 Task: Enable the option "Keep original size" for the mosaic video sub source.
Action: Mouse moved to (97, 9)
Screenshot: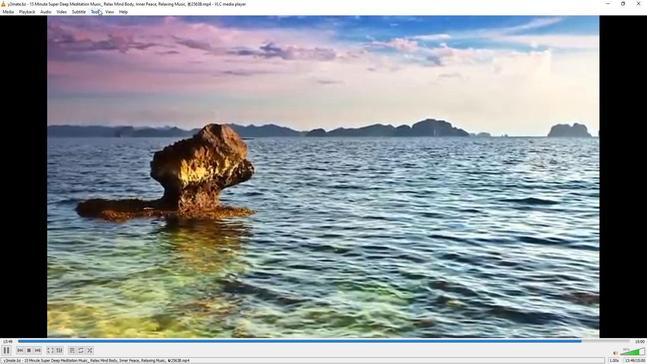 
Action: Mouse pressed left at (97, 9)
Screenshot: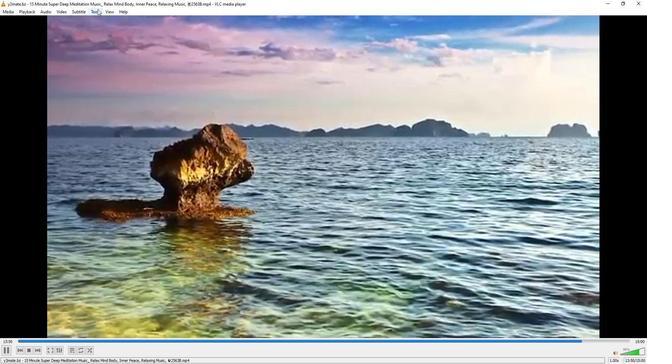 
Action: Mouse moved to (110, 91)
Screenshot: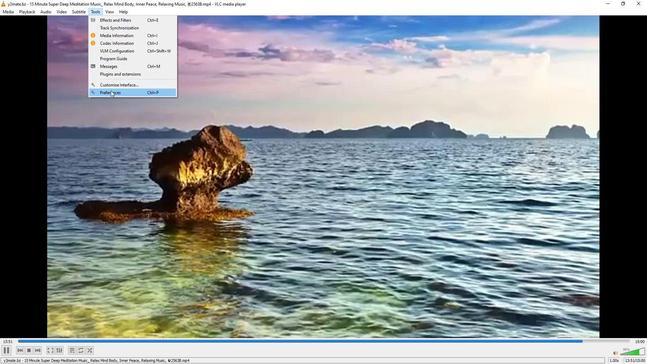 
Action: Mouse pressed left at (110, 91)
Screenshot: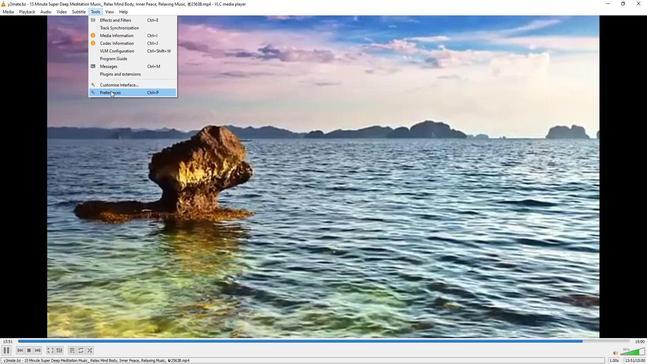 
Action: Mouse moved to (211, 296)
Screenshot: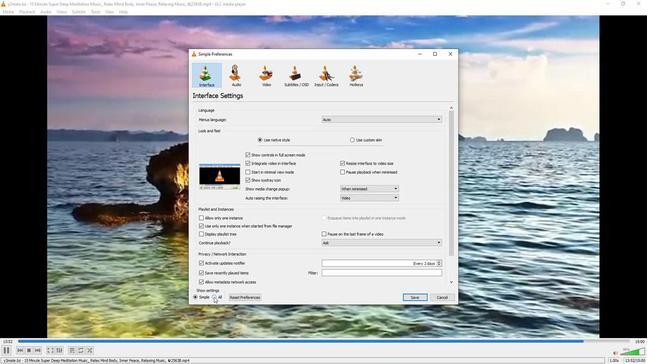 
Action: Mouse pressed left at (211, 296)
Screenshot: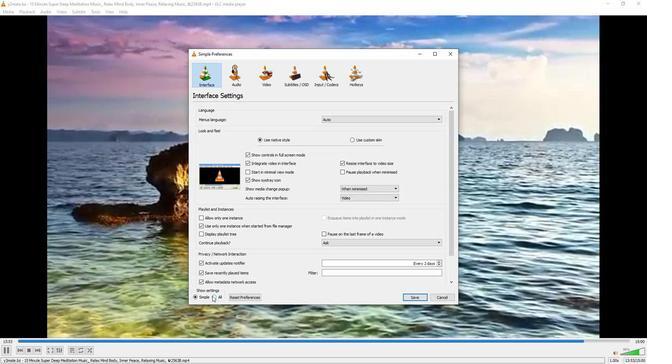
Action: Mouse moved to (205, 233)
Screenshot: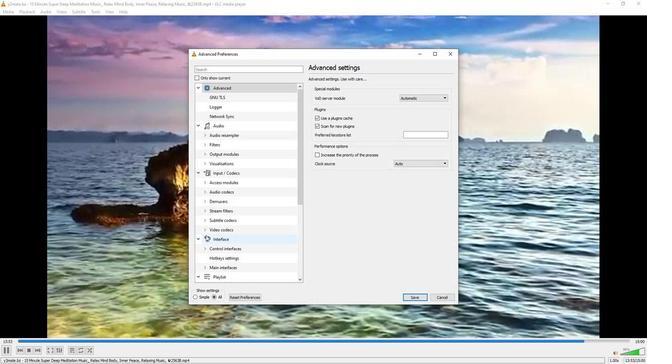 
Action: Mouse scrolled (205, 233) with delta (0, 0)
Screenshot: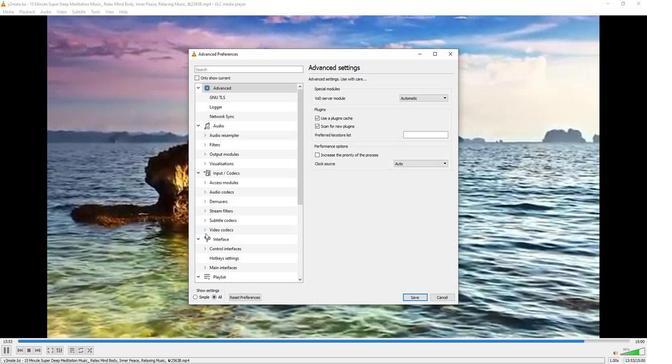 
Action: Mouse scrolled (205, 233) with delta (0, 0)
Screenshot: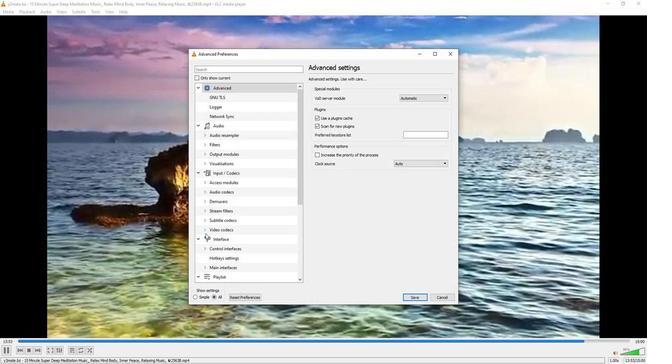 
Action: Mouse scrolled (205, 233) with delta (0, 0)
Screenshot: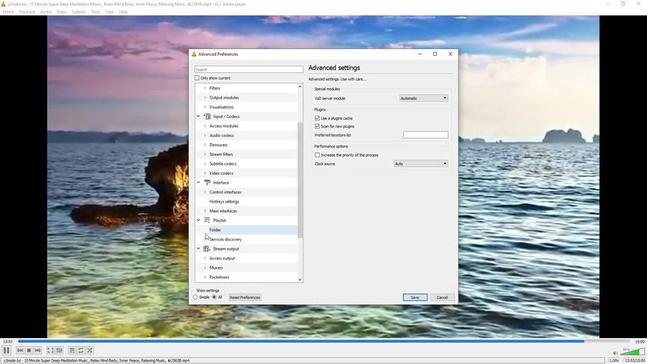 
Action: Mouse moved to (202, 240)
Screenshot: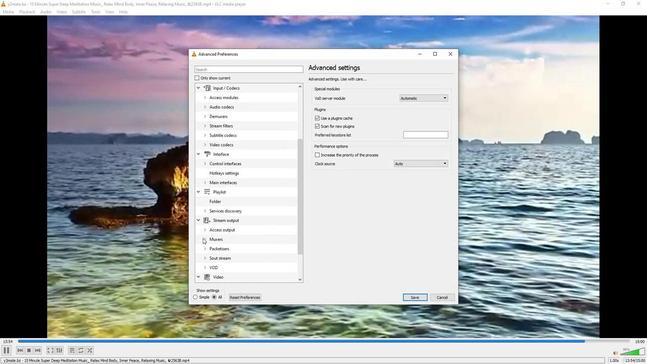 
Action: Mouse scrolled (202, 239) with delta (0, 0)
Screenshot: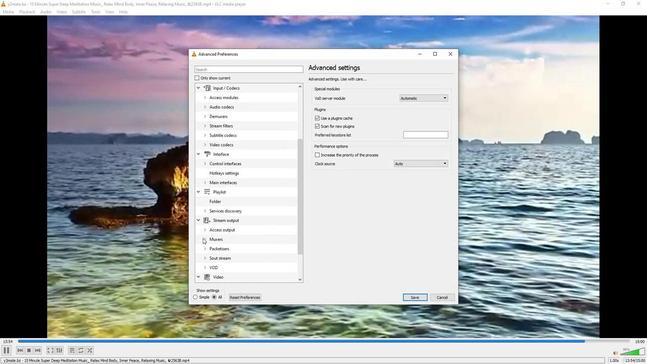
Action: Mouse moved to (202, 240)
Screenshot: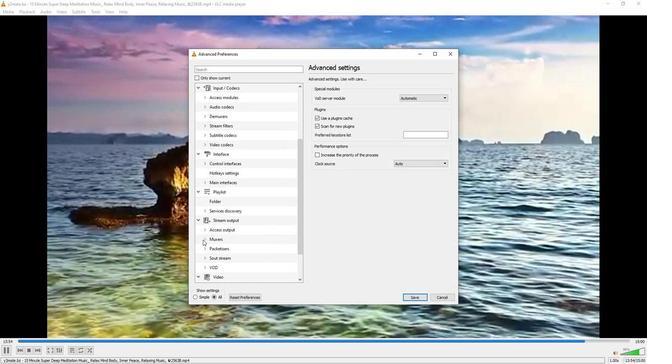 
Action: Mouse scrolled (202, 239) with delta (0, 0)
Screenshot: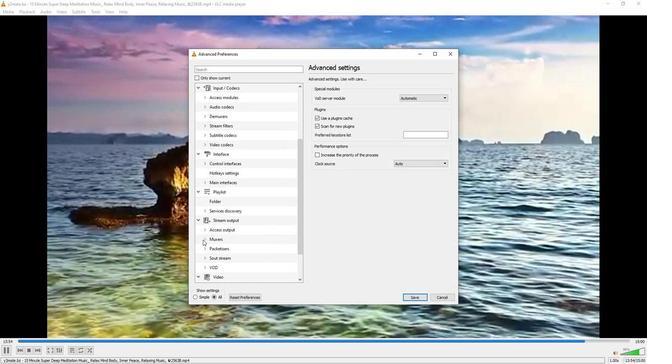 
Action: Mouse scrolled (202, 239) with delta (0, 0)
Screenshot: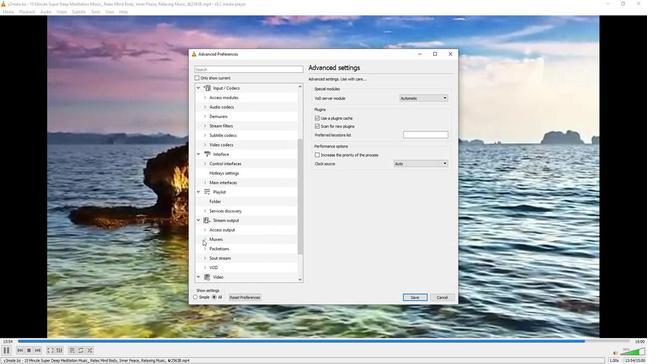 
Action: Mouse scrolled (202, 239) with delta (0, 0)
Screenshot: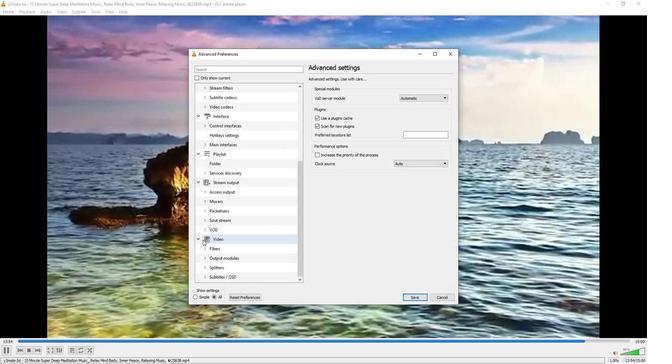 
Action: Mouse scrolled (202, 239) with delta (0, 0)
Screenshot: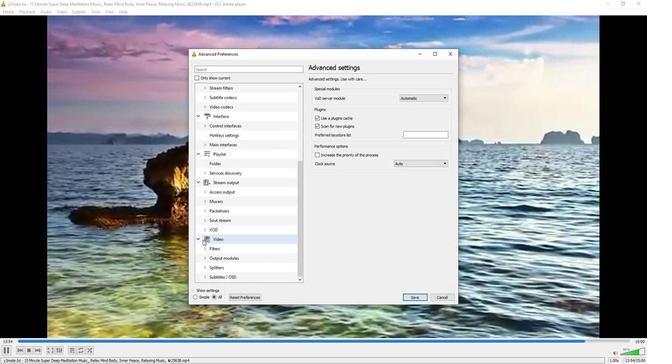 
Action: Mouse moved to (202, 240)
Screenshot: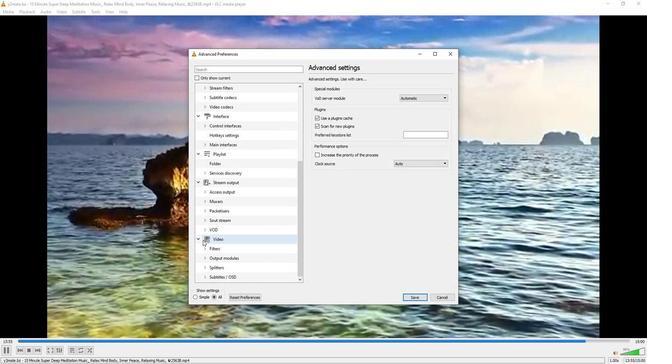 
Action: Mouse scrolled (202, 240) with delta (0, 0)
Screenshot: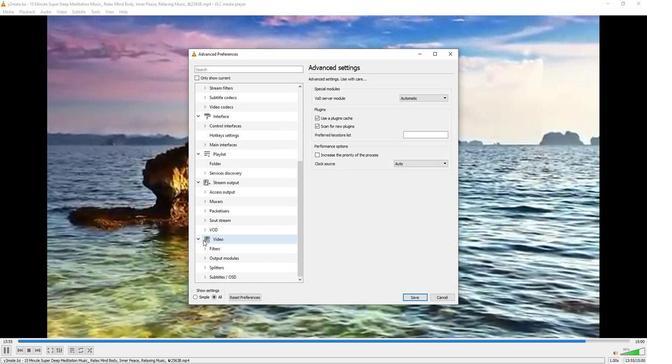 
Action: Mouse scrolled (202, 240) with delta (0, 0)
Screenshot: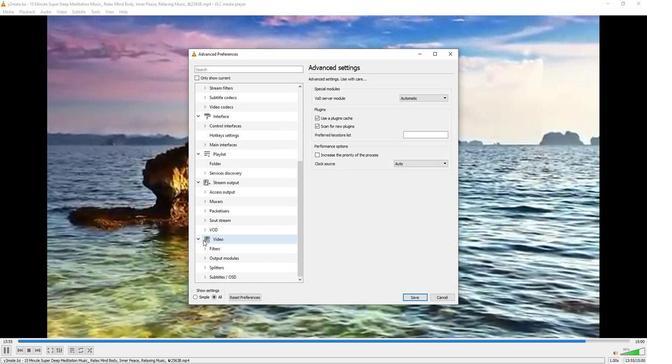 
Action: Mouse scrolled (202, 240) with delta (0, 0)
Screenshot: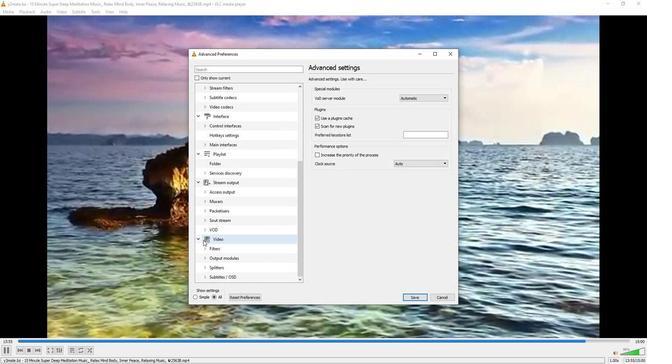 
Action: Mouse moved to (204, 278)
Screenshot: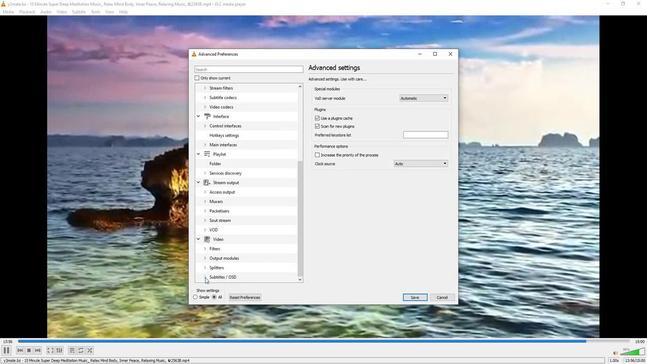
Action: Mouse pressed left at (204, 278)
Screenshot: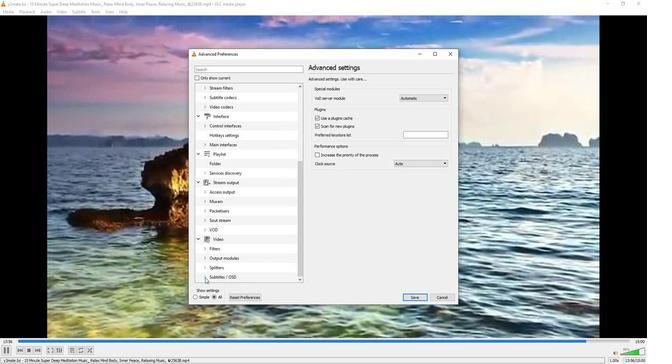 
Action: Mouse moved to (220, 256)
Screenshot: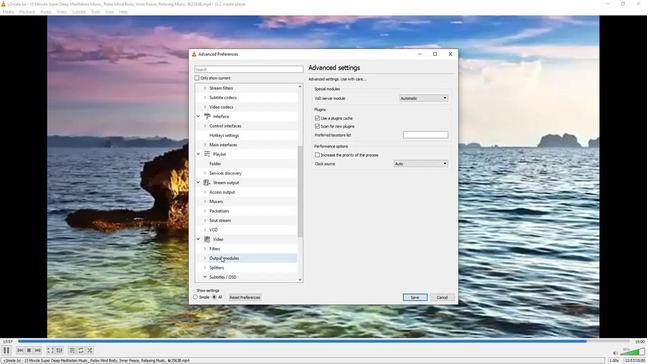 
Action: Mouse scrolled (220, 255) with delta (0, 0)
Screenshot: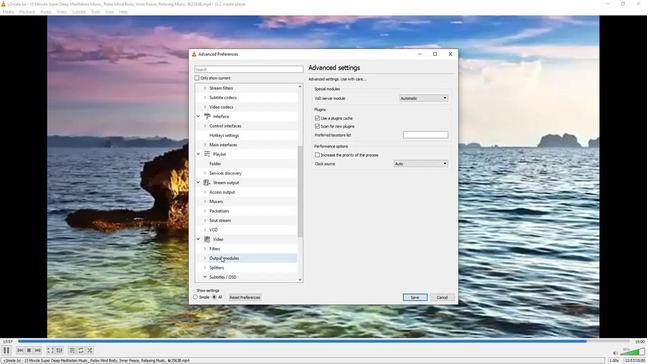 
Action: Mouse scrolled (220, 255) with delta (0, 0)
Screenshot: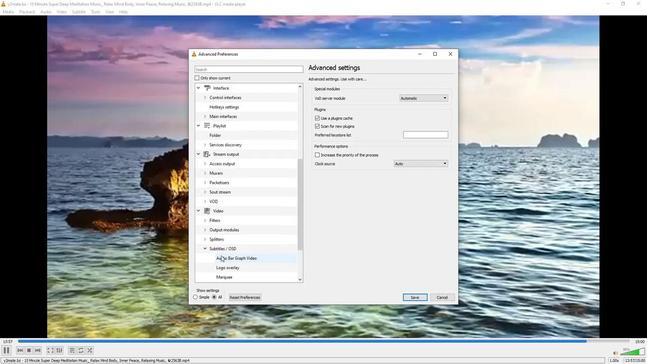 
Action: Mouse scrolled (220, 255) with delta (0, 0)
Screenshot: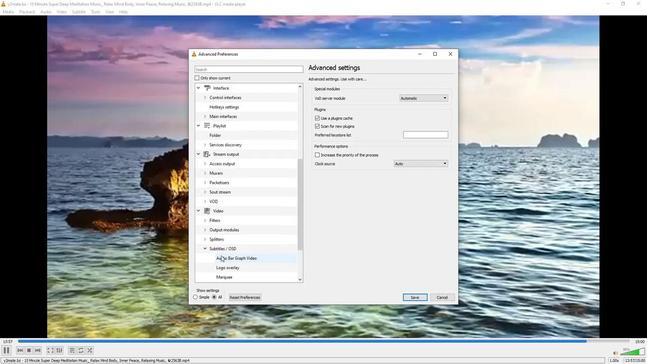 
Action: Mouse scrolled (220, 255) with delta (0, 0)
Screenshot: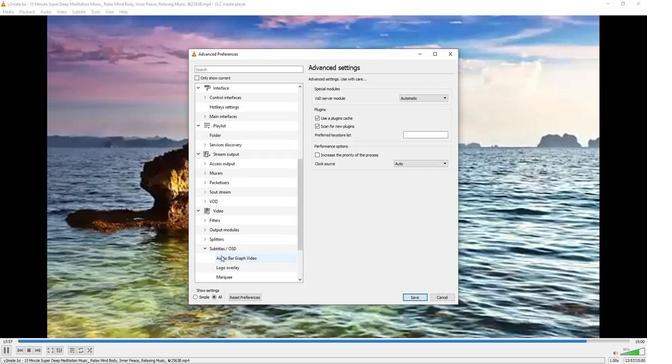 
Action: Mouse moved to (220, 255)
Screenshot: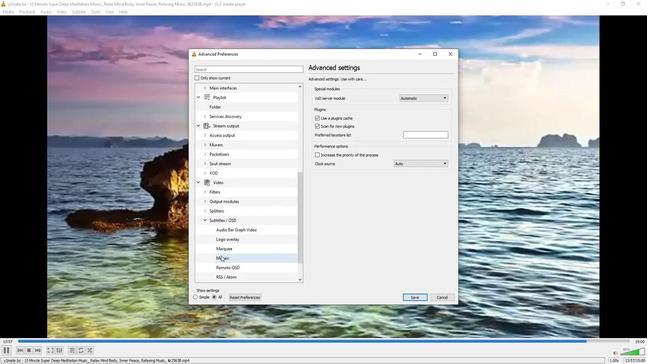 
Action: Mouse scrolled (220, 255) with delta (0, 0)
Screenshot: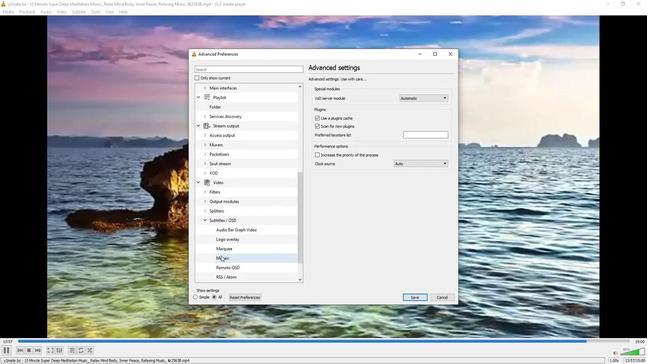
Action: Mouse moved to (220, 229)
Screenshot: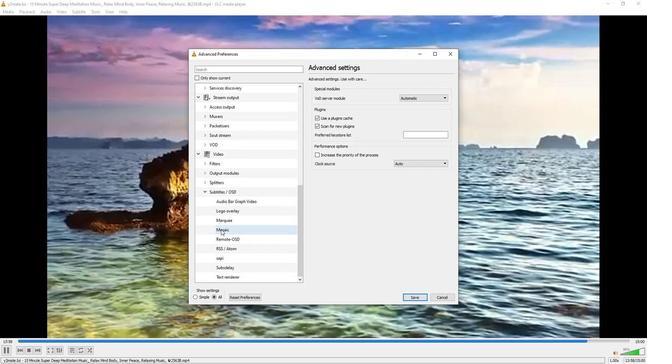 
Action: Mouse pressed left at (220, 229)
Screenshot: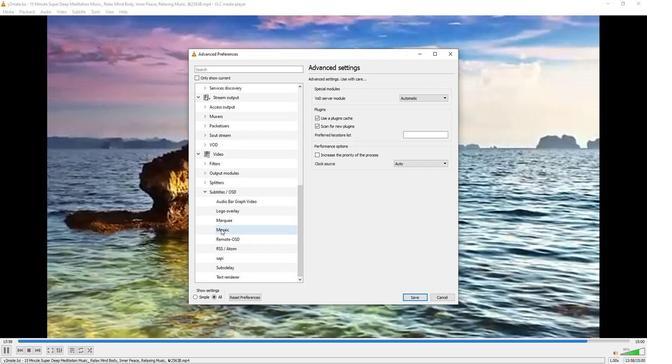 
Action: Mouse moved to (314, 196)
Screenshot: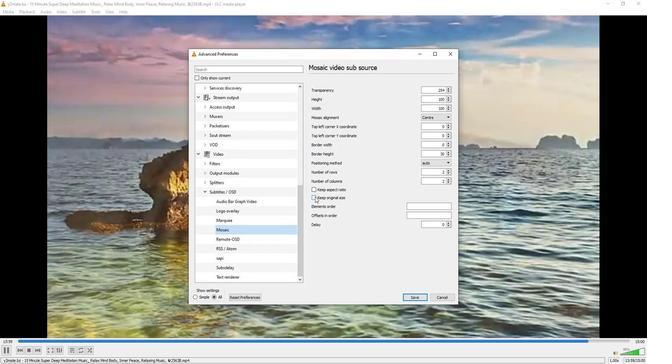 
Action: Mouse pressed left at (314, 196)
Screenshot: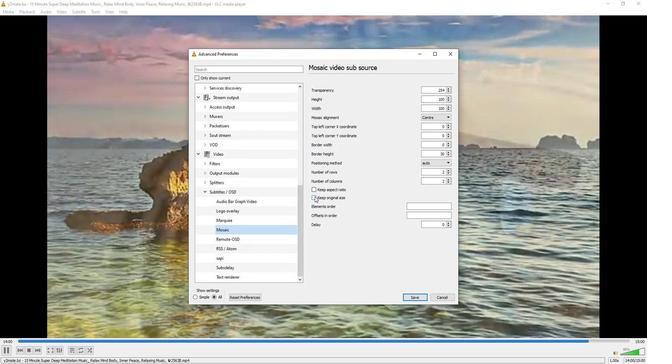 
Action: Mouse moved to (322, 232)
Screenshot: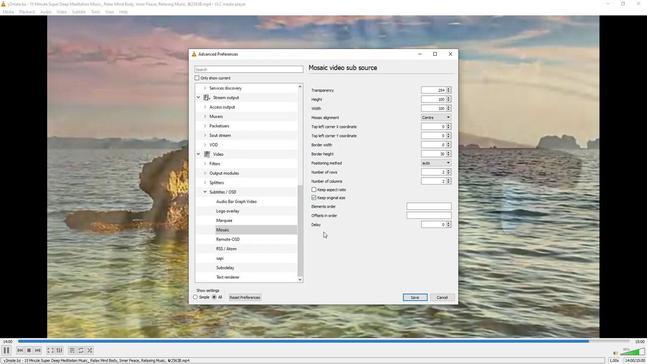 
